 Task: Add the task  Integrate website with inventory management systems to the section Change Management Sprint in the project AgileGenie and add a Due Date to the respective task as 2023/10/16
Action: Mouse moved to (823, 483)
Screenshot: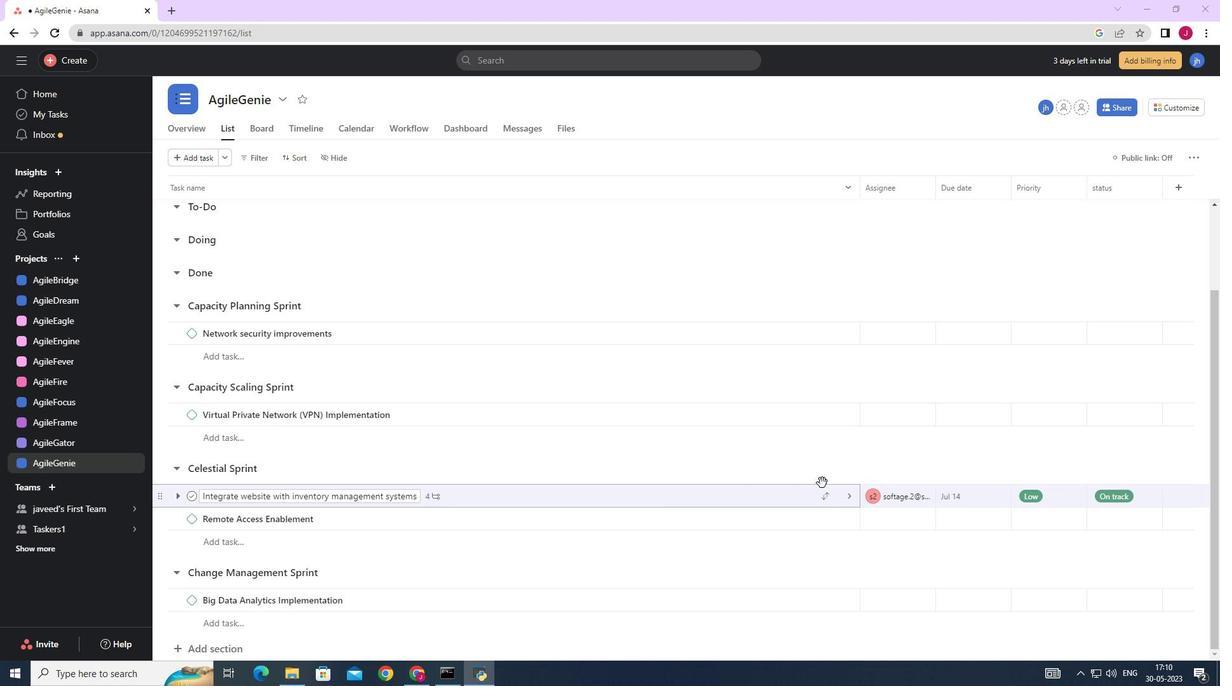 
Action: Mouse scrolled (823, 483) with delta (0, 0)
Screenshot: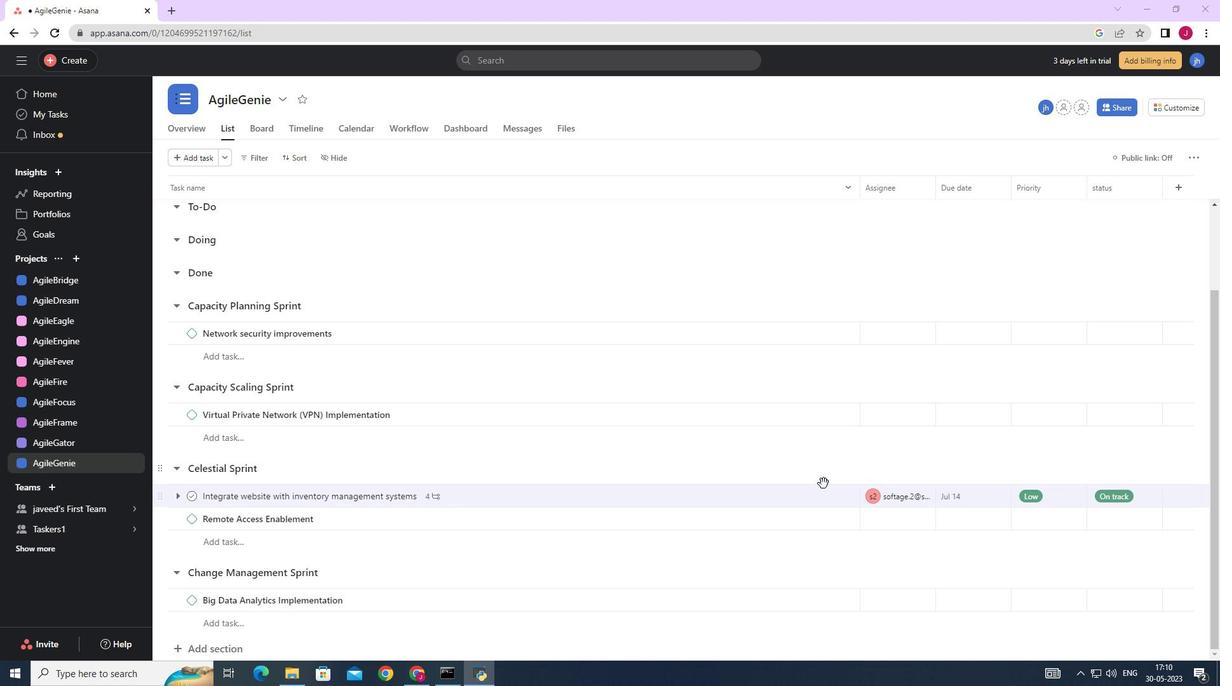 
Action: Mouse scrolled (823, 483) with delta (0, 0)
Screenshot: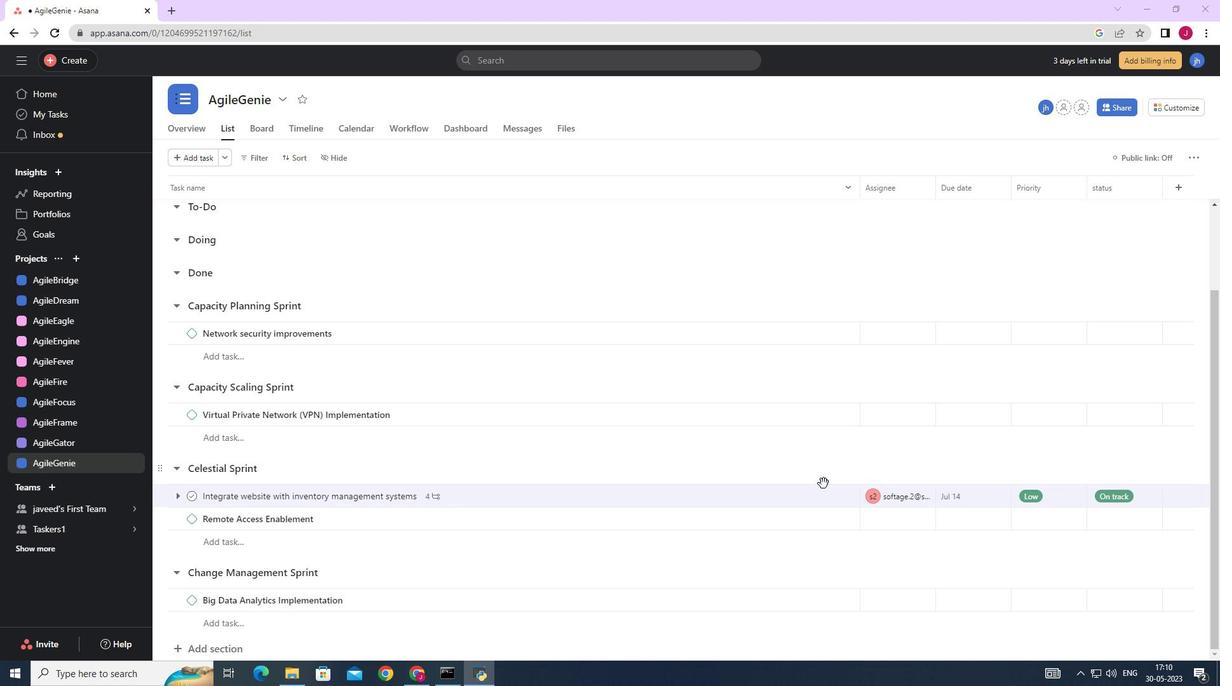 
Action: Mouse scrolled (823, 483) with delta (0, 0)
Screenshot: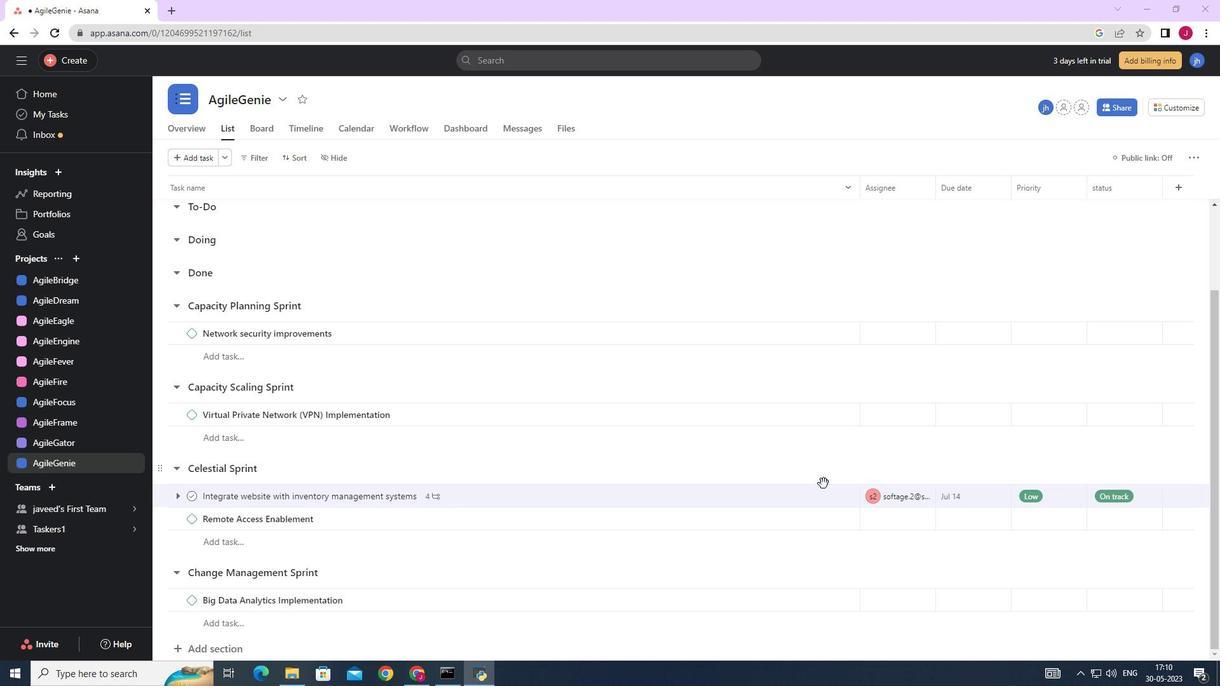 
Action: Mouse scrolled (823, 483) with delta (0, 0)
Screenshot: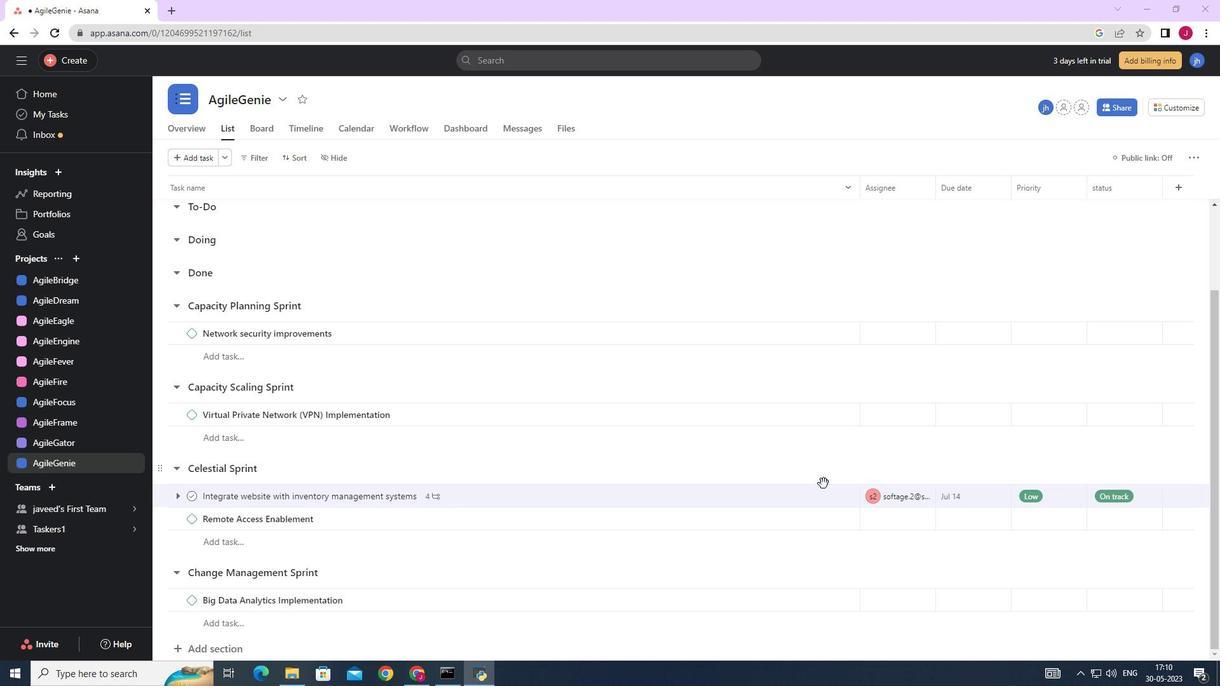 
Action: Mouse moved to (828, 497)
Screenshot: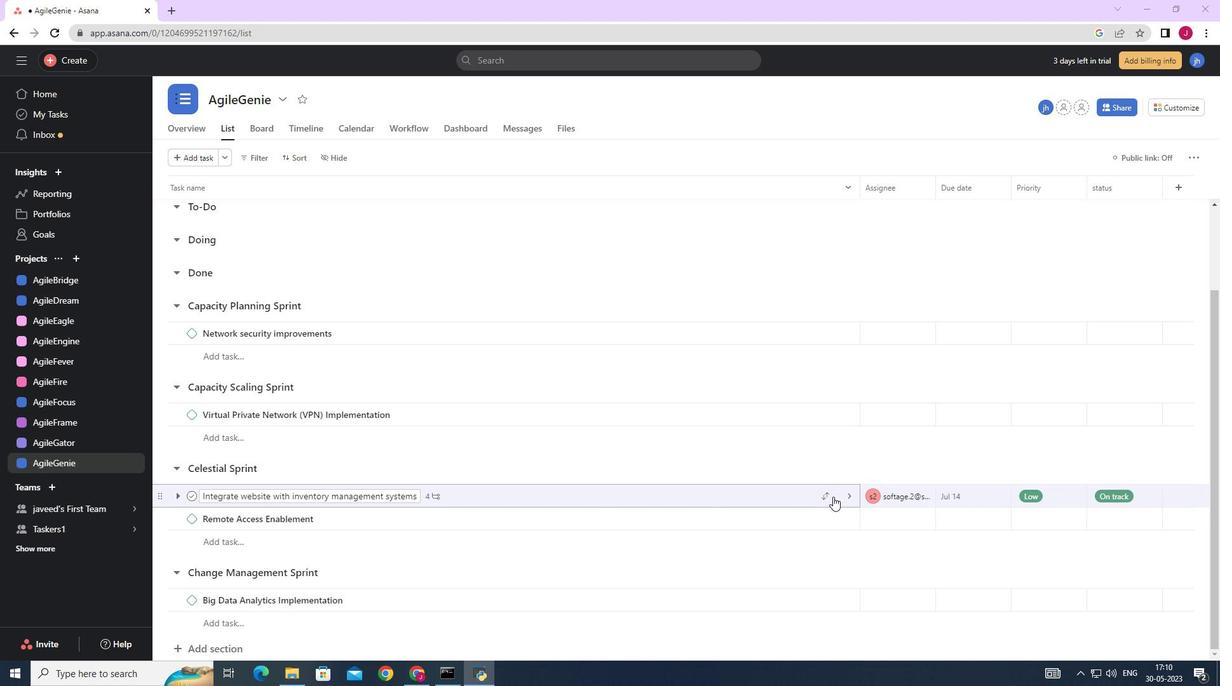 
Action: Mouse pressed left at (828, 497)
Screenshot: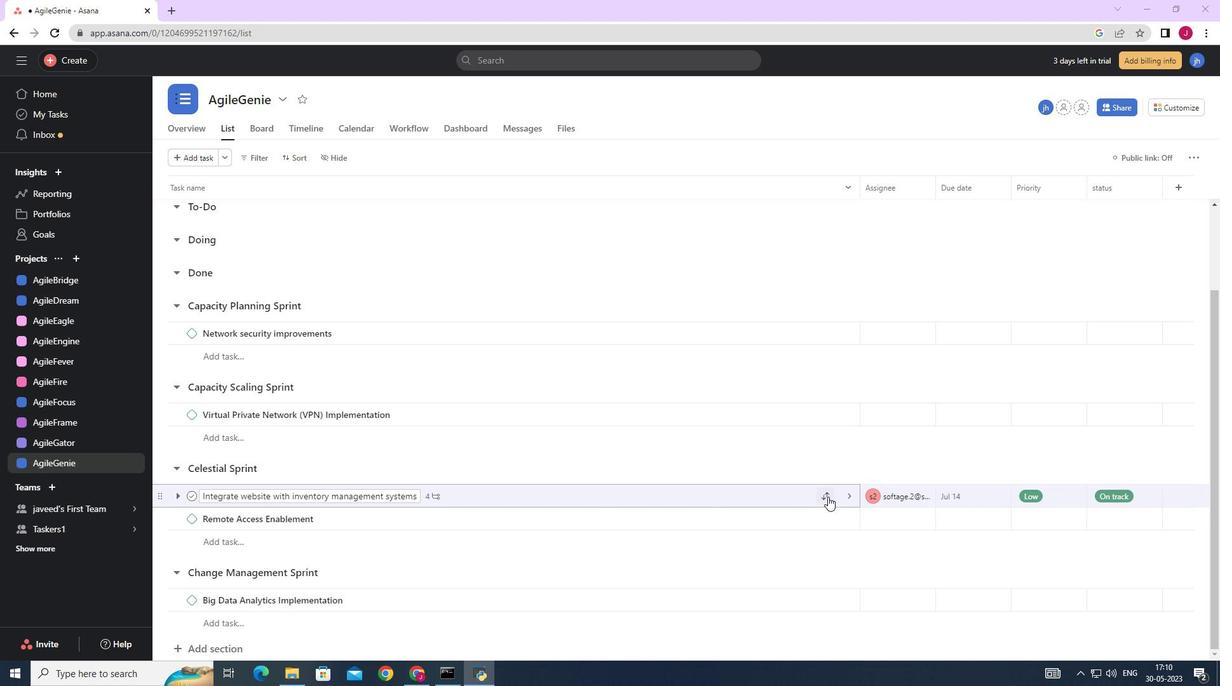 
Action: Mouse moved to (750, 469)
Screenshot: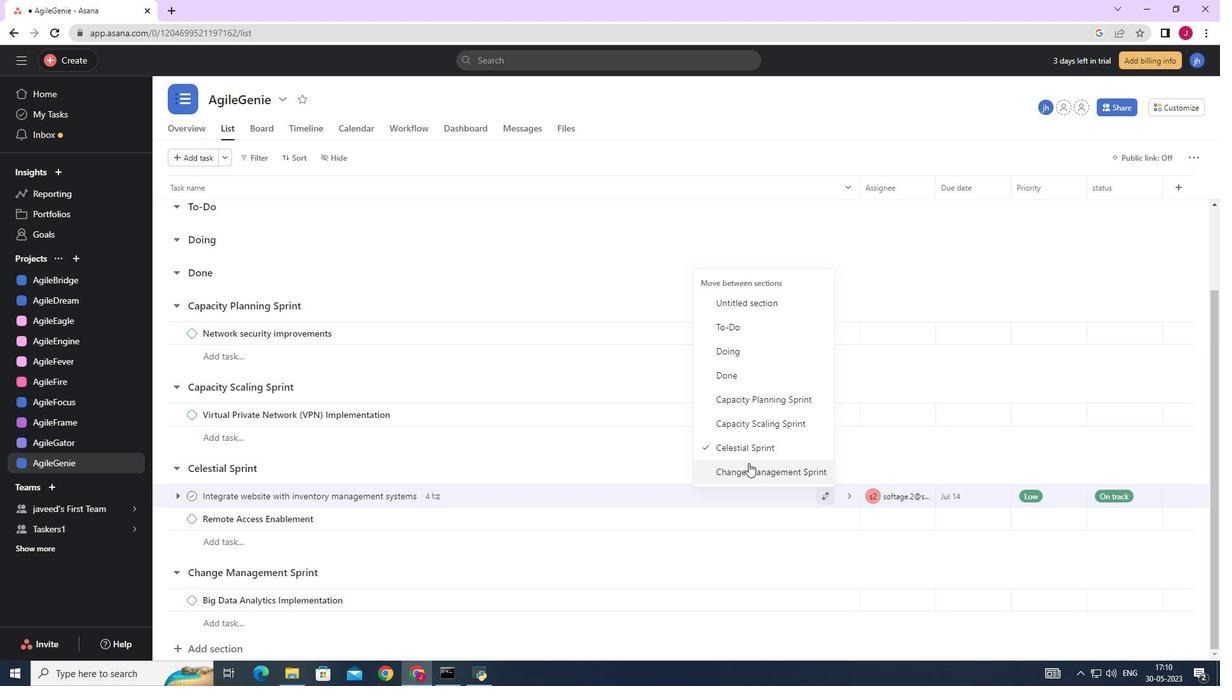 
Action: Mouse pressed left at (750, 469)
Screenshot: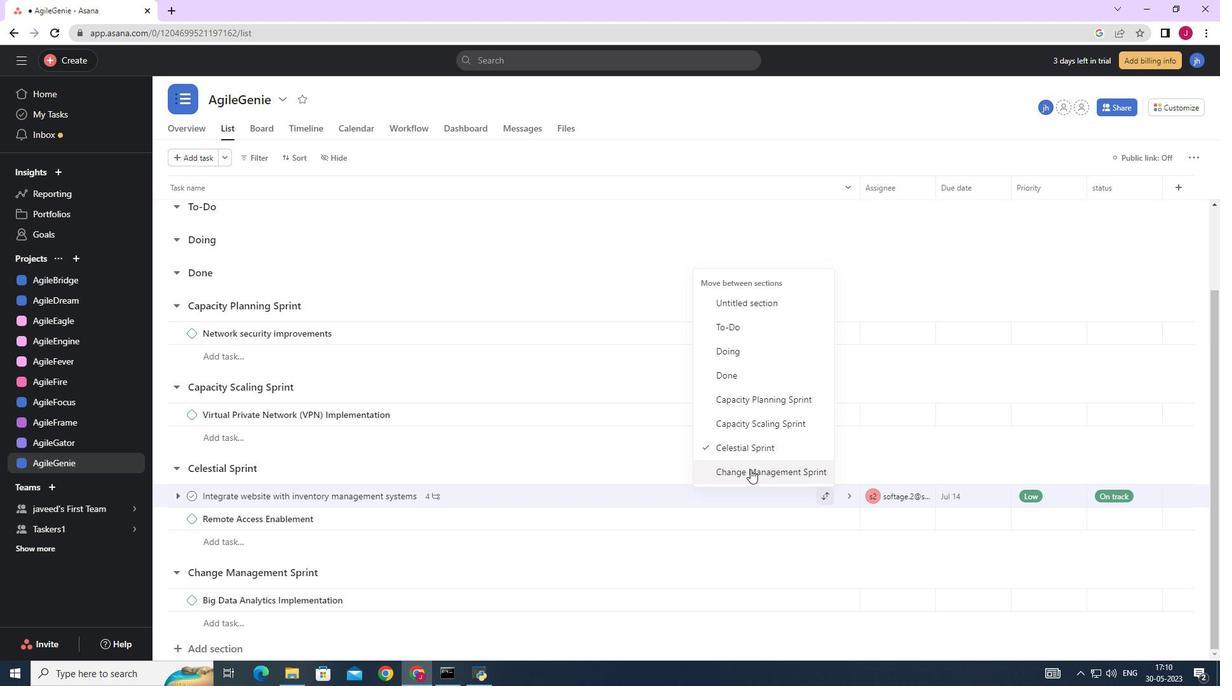 
Action: Mouse moved to (982, 577)
Screenshot: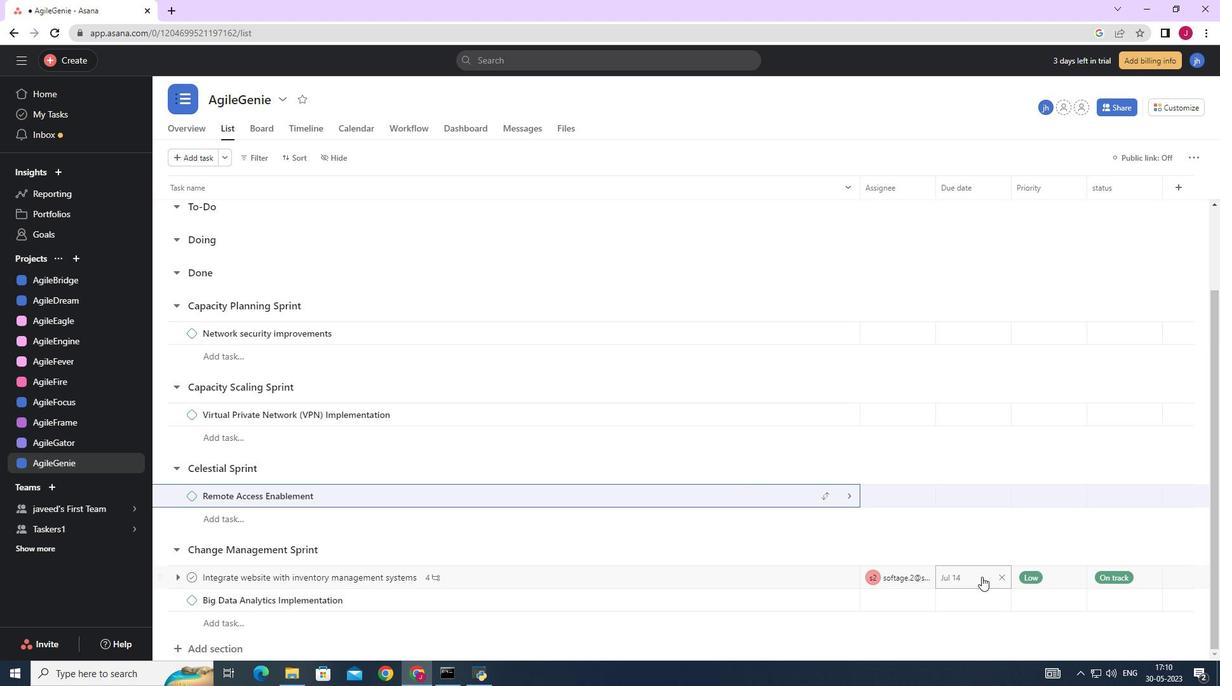 
Action: Mouse pressed left at (982, 577)
Screenshot: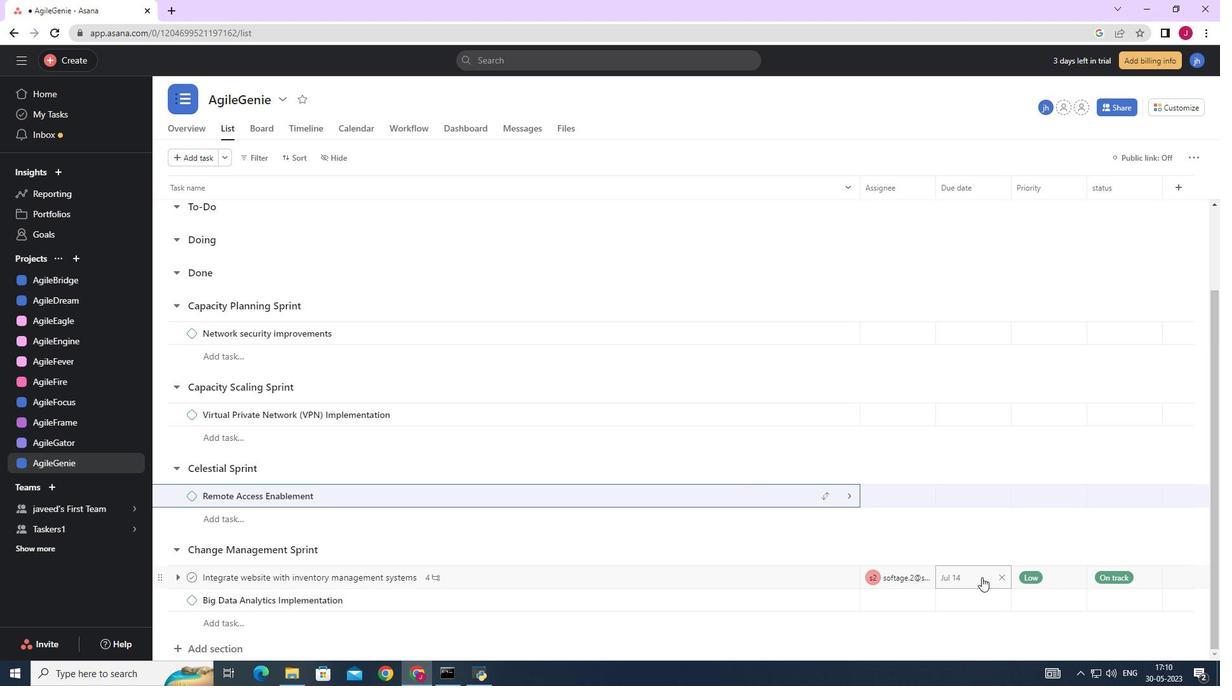 
Action: Mouse moved to (960, 380)
Screenshot: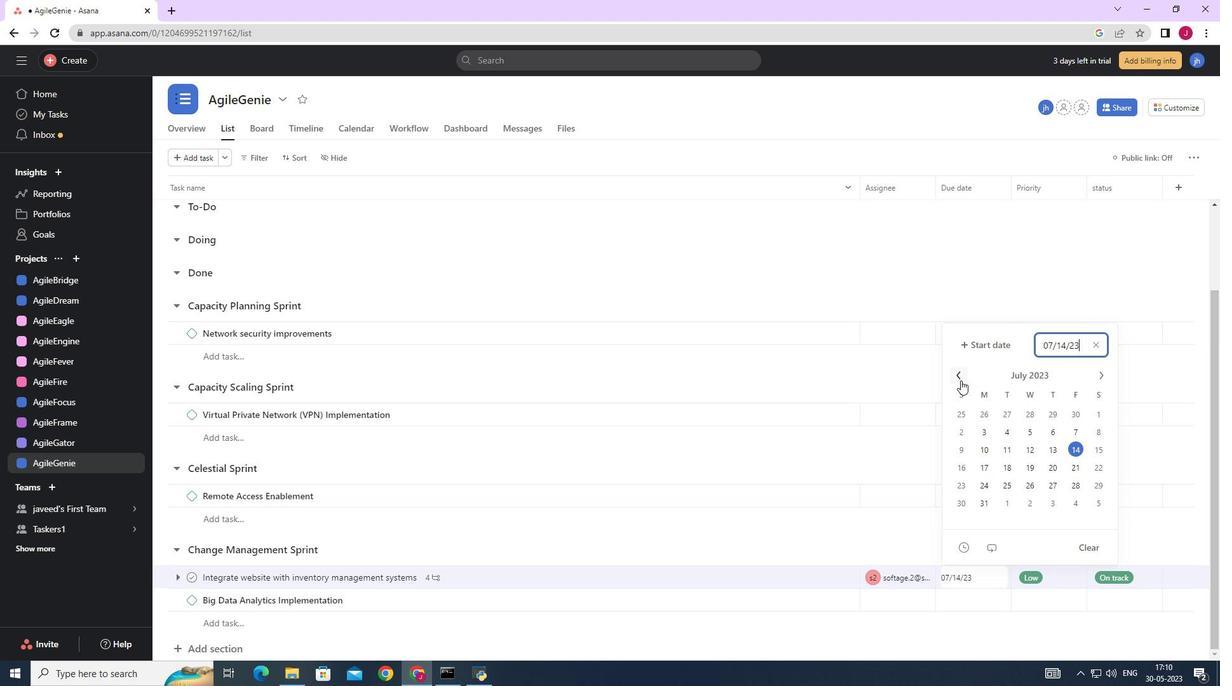 
Action: Mouse pressed left at (960, 380)
Screenshot: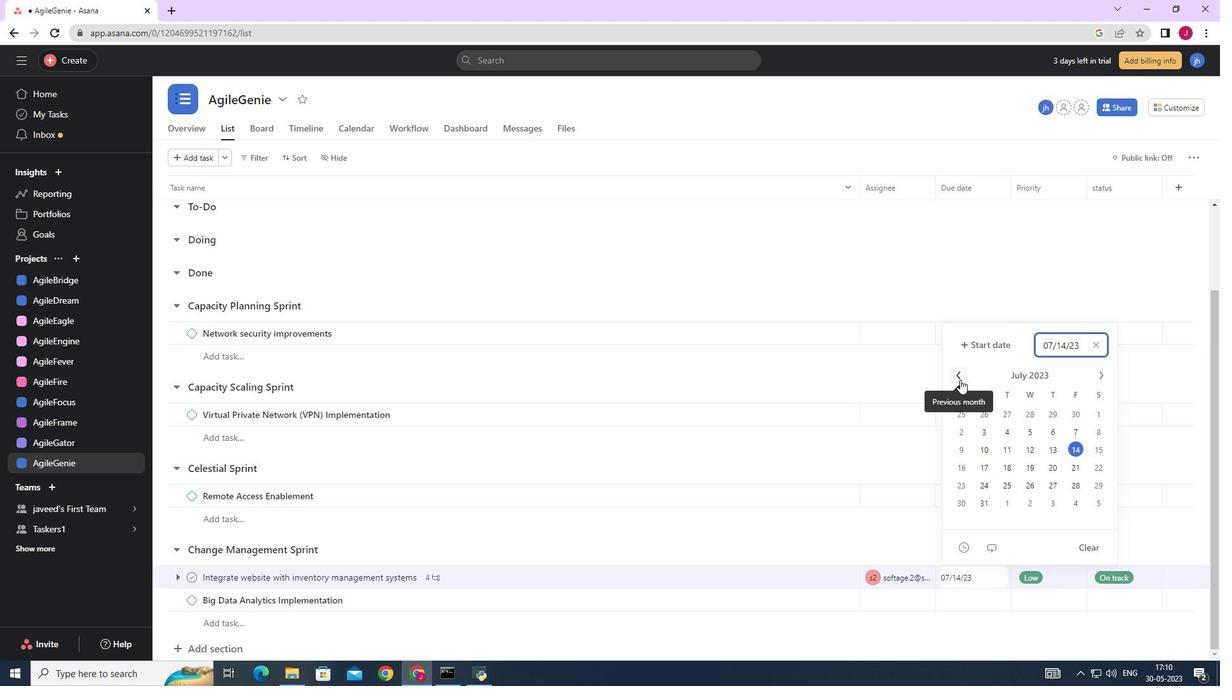 
Action: Mouse moved to (1102, 382)
Screenshot: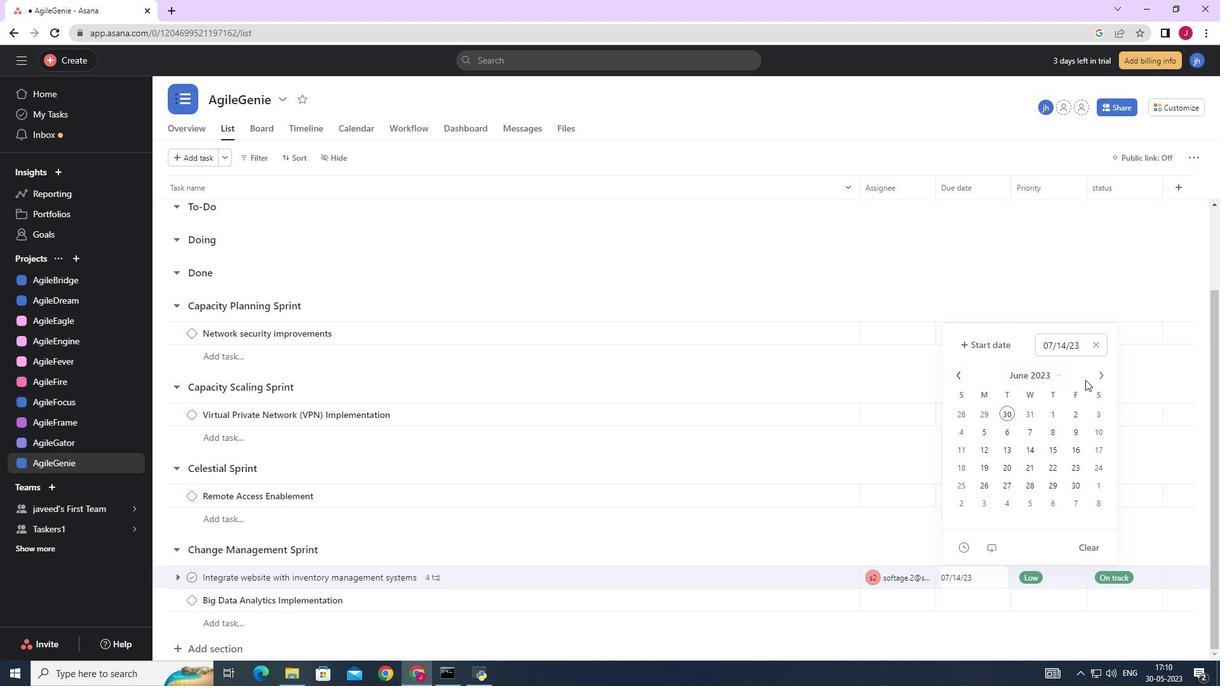 
Action: Mouse pressed left at (1102, 382)
Screenshot: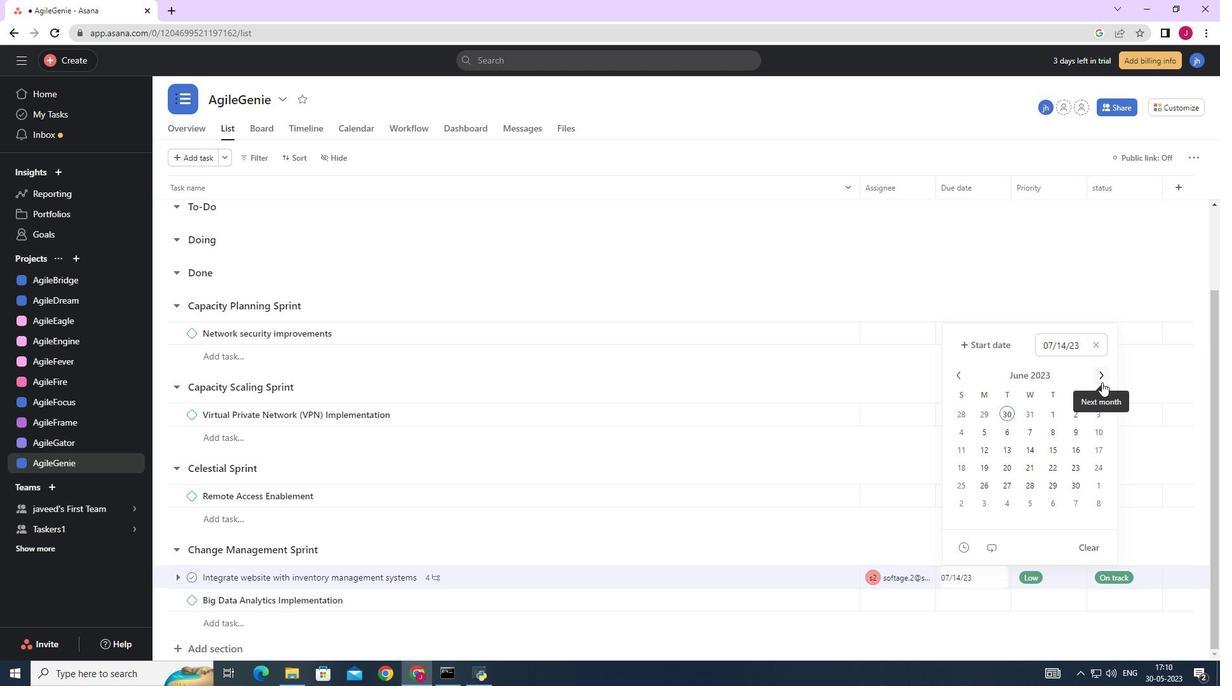 
Action: Mouse moved to (1102, 382)
Screenshot: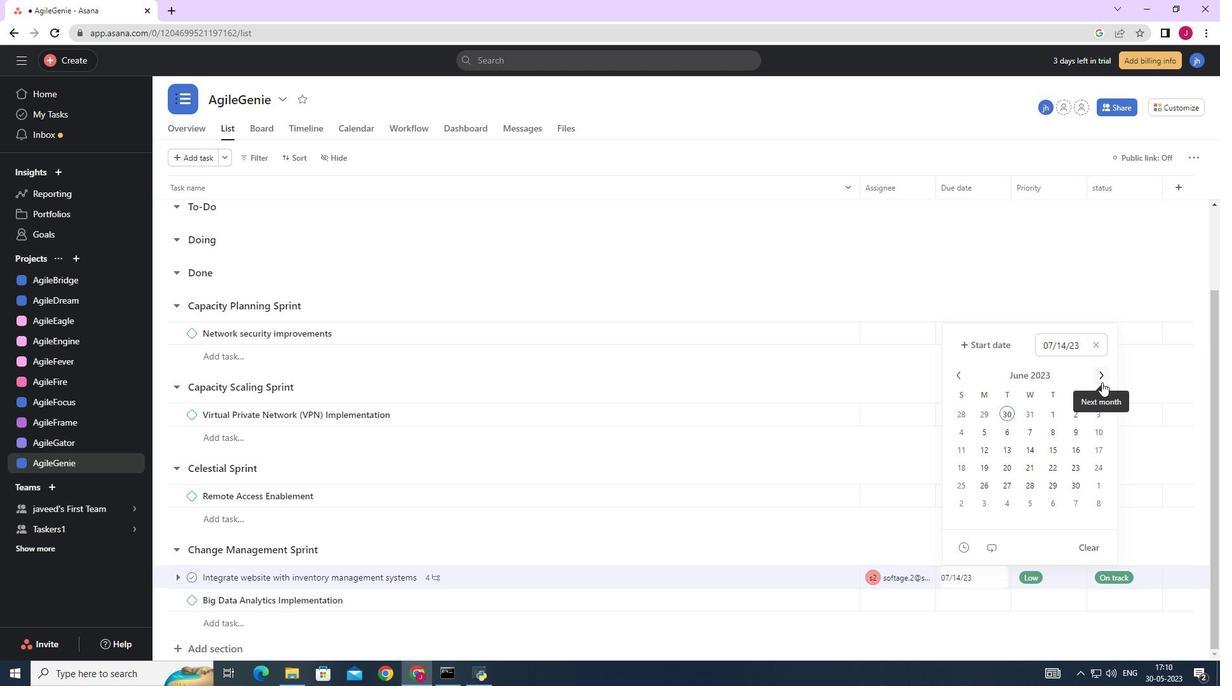 
Action: Mouse pressed left at (1102, 382)
Screenshot: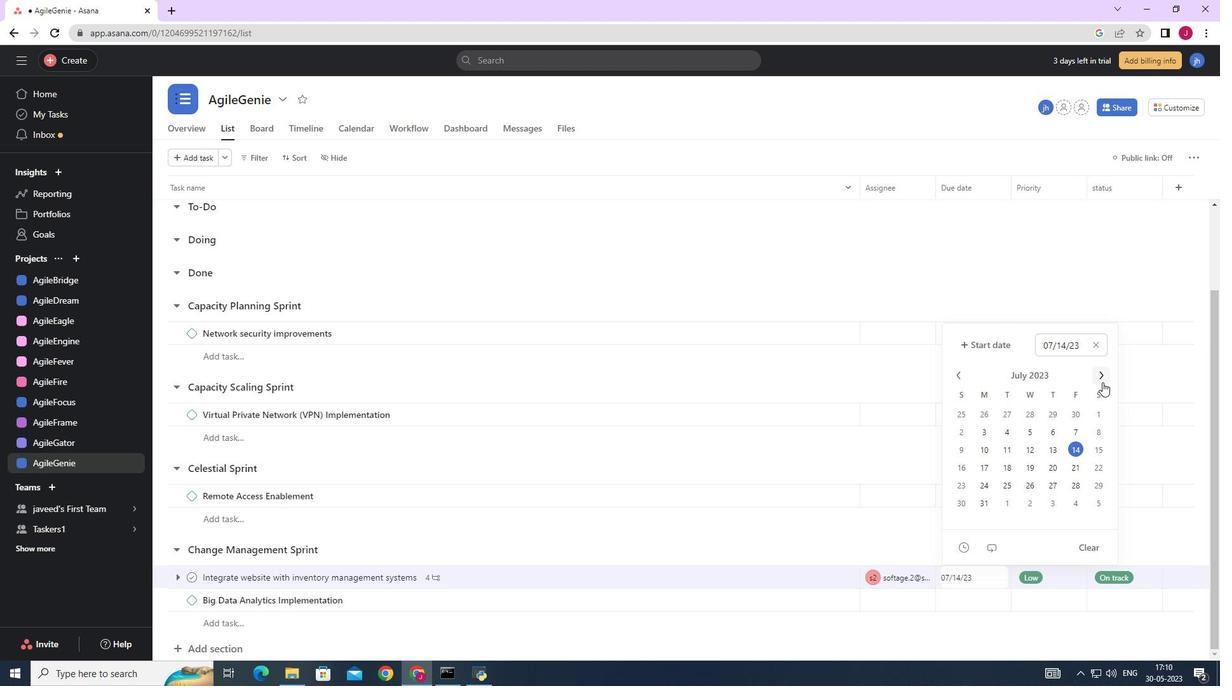 
Action: Mouse pressed left at (1102, 382)
Screenshot: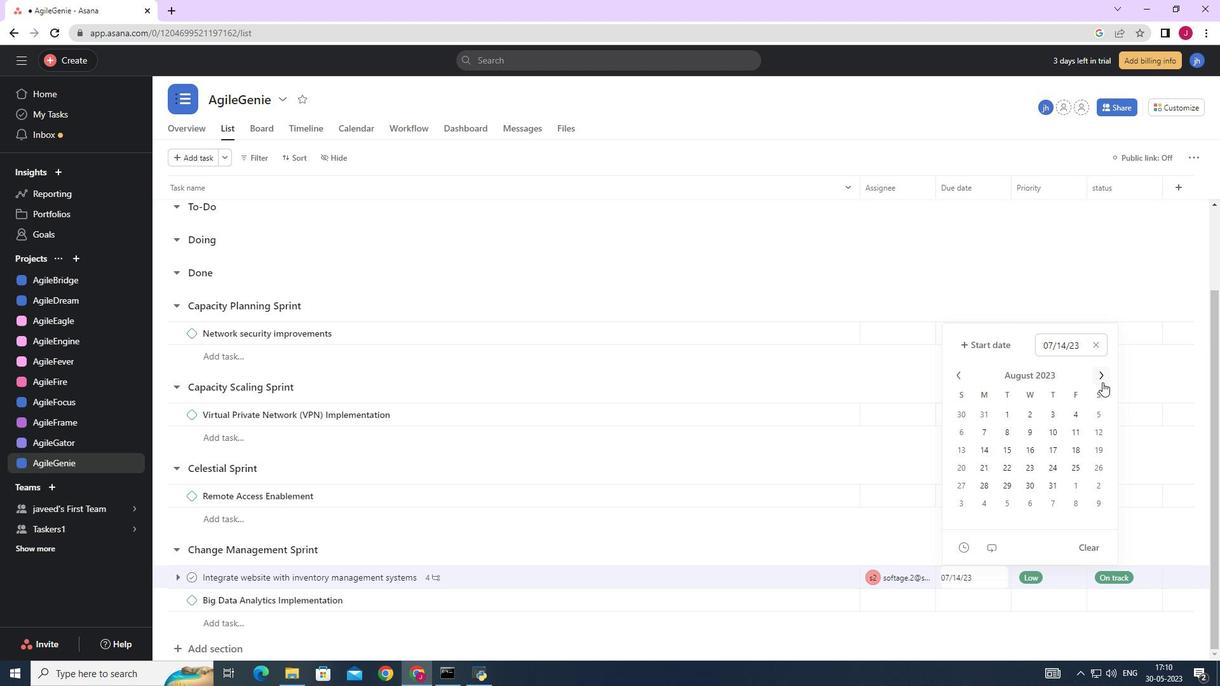 
Action: Mouse pressed left at (1102, 382)
Screenshot: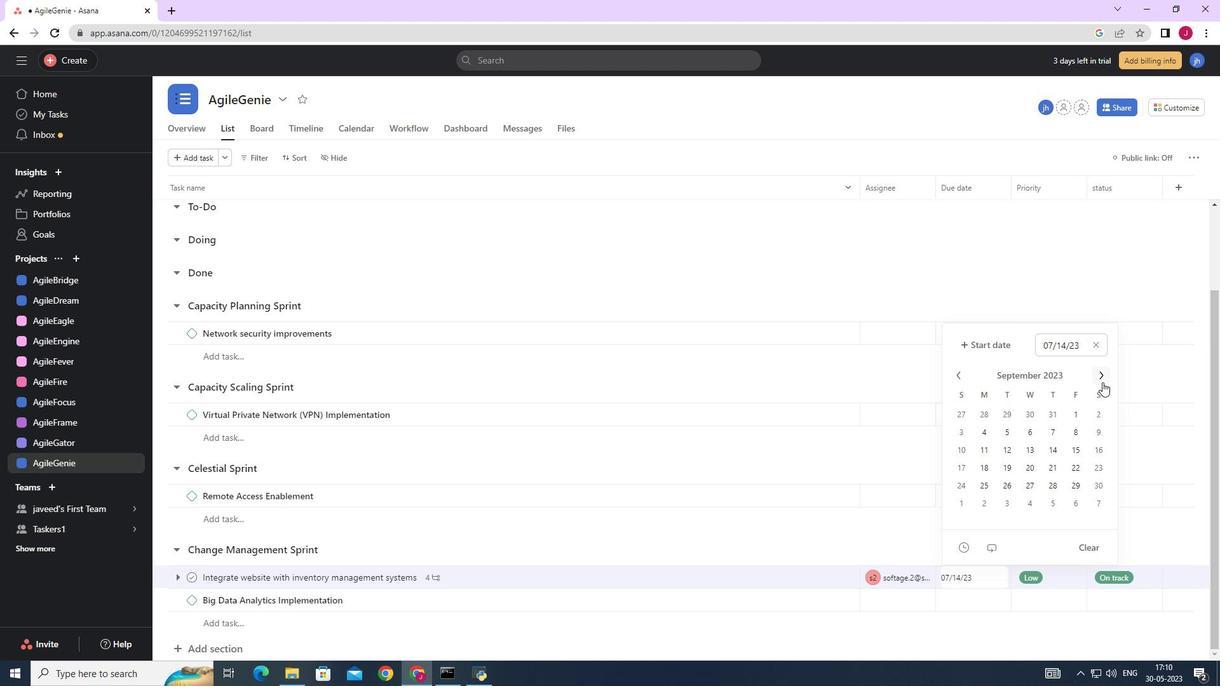 
Action: Mouse moved to (992, 453)
Screenshot: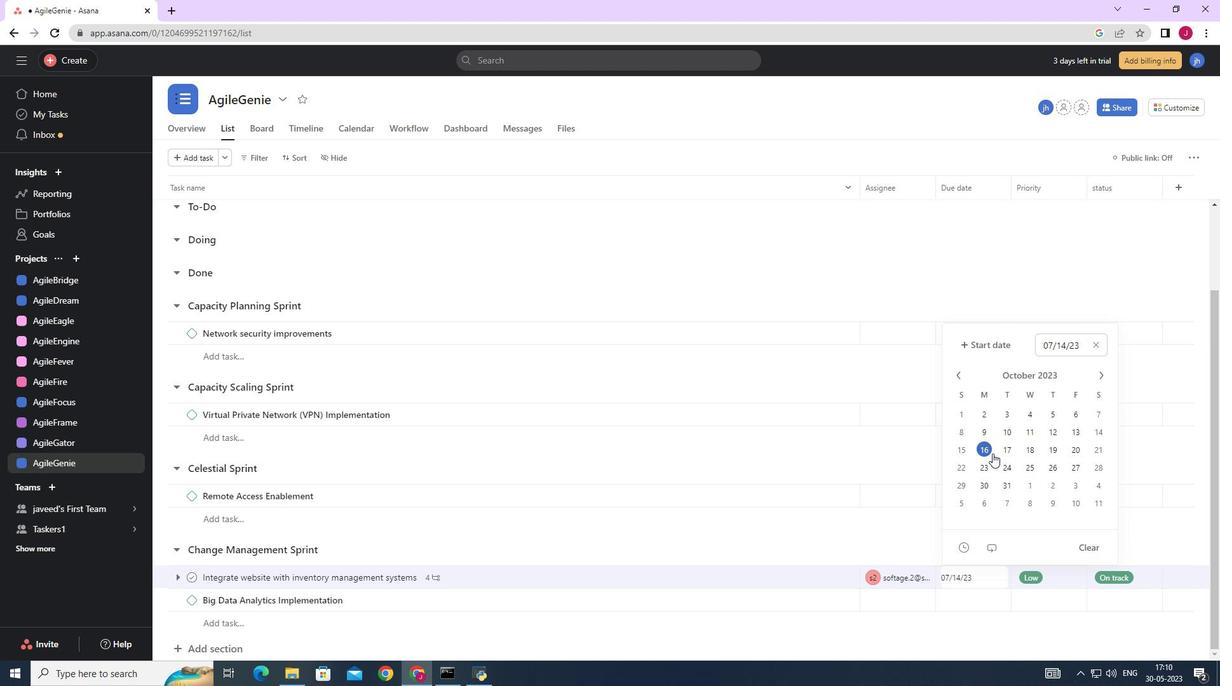 
Action: Mouse pressed left at (992, 453)
Screenshot: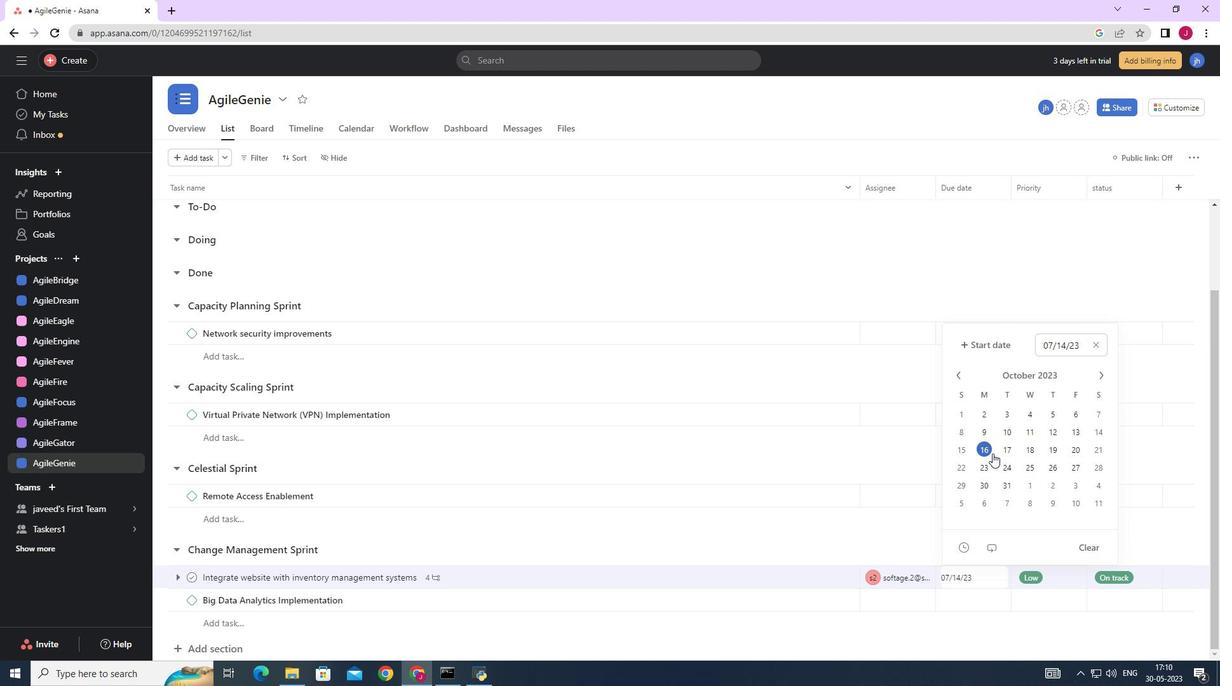 
Action: Mouse moved to (1115, 270)
Screenshot: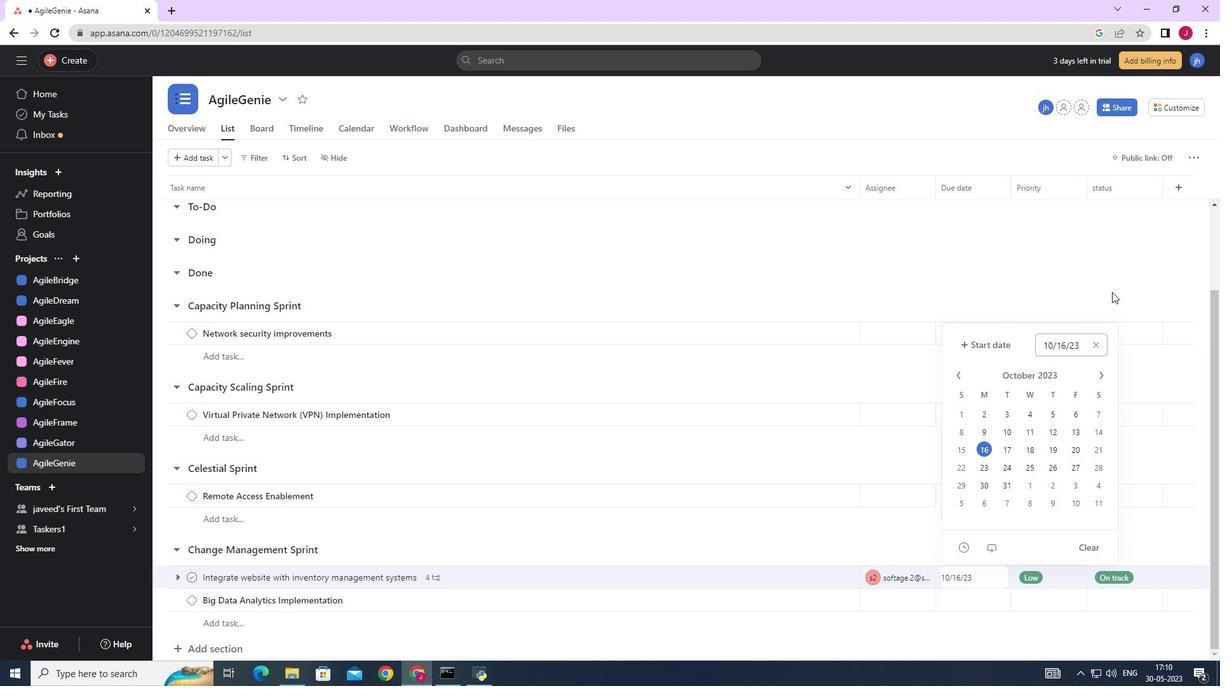 
Action: Mouse pressed left at (1115, 270)
Screenshot: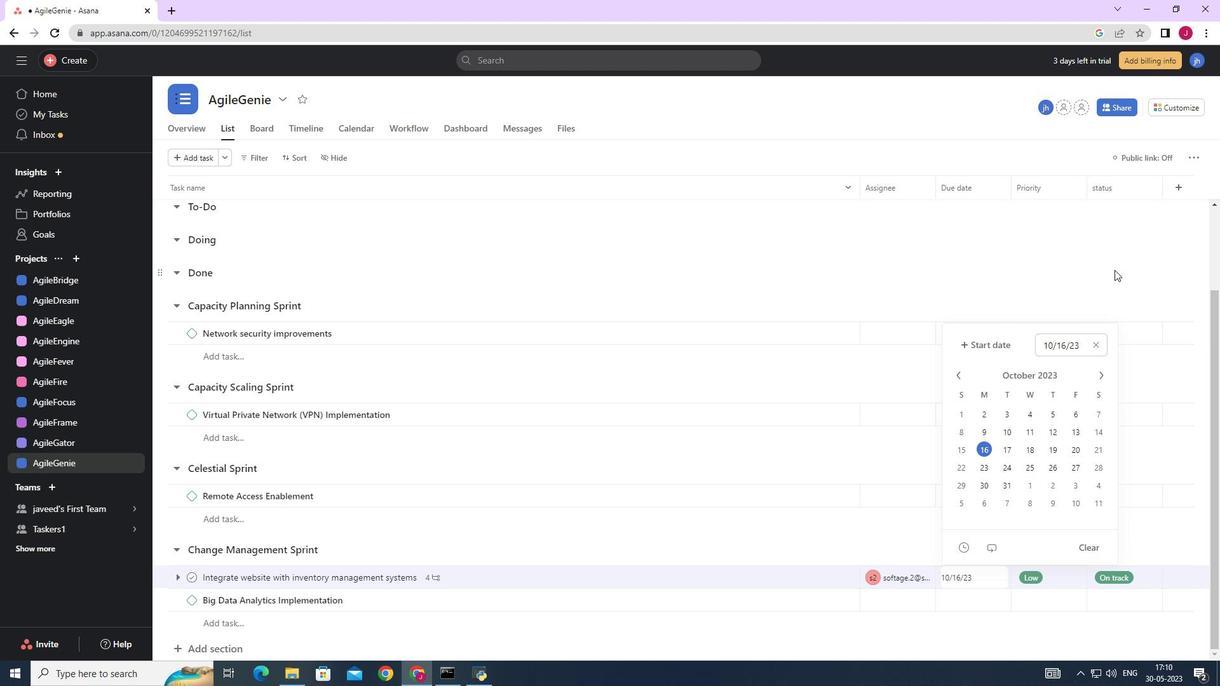 
